 Task: In the  document registration.odt Insert page numer 'on top of the page' change page color to  'Voilet'. Write company name: Ramsons
Action: Mouse moved to (311, 414)
Screenshot: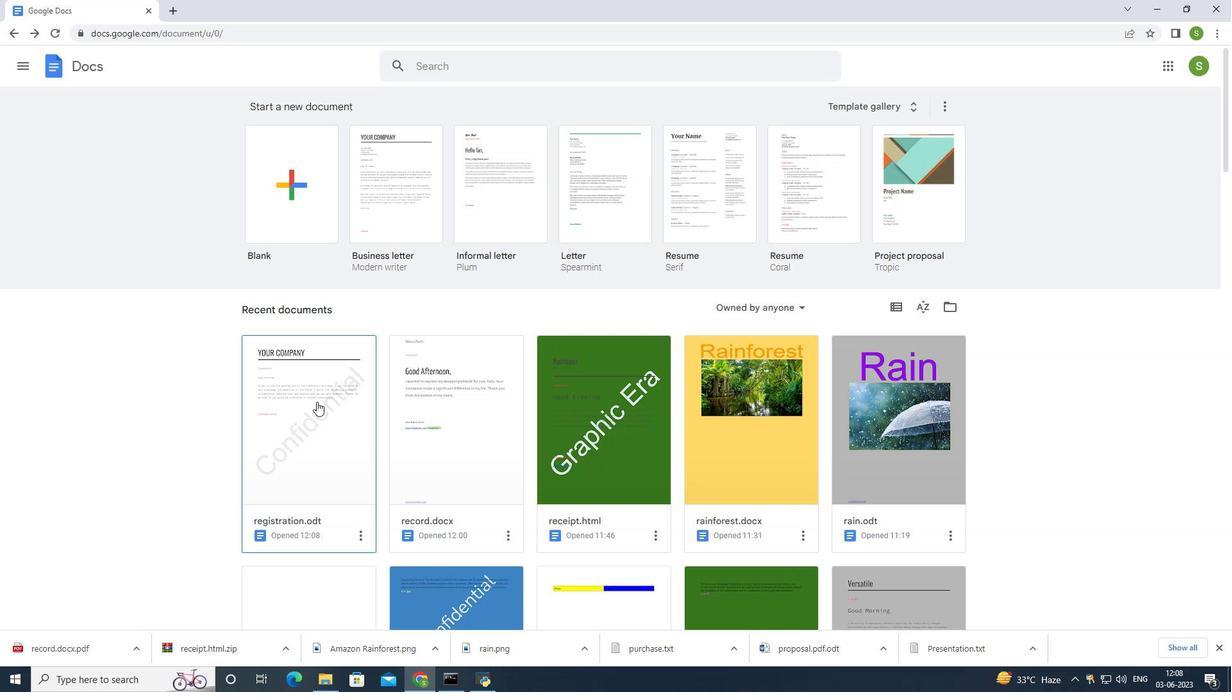 
Action: Mouse pressed left at (311, 414)
Screenshot: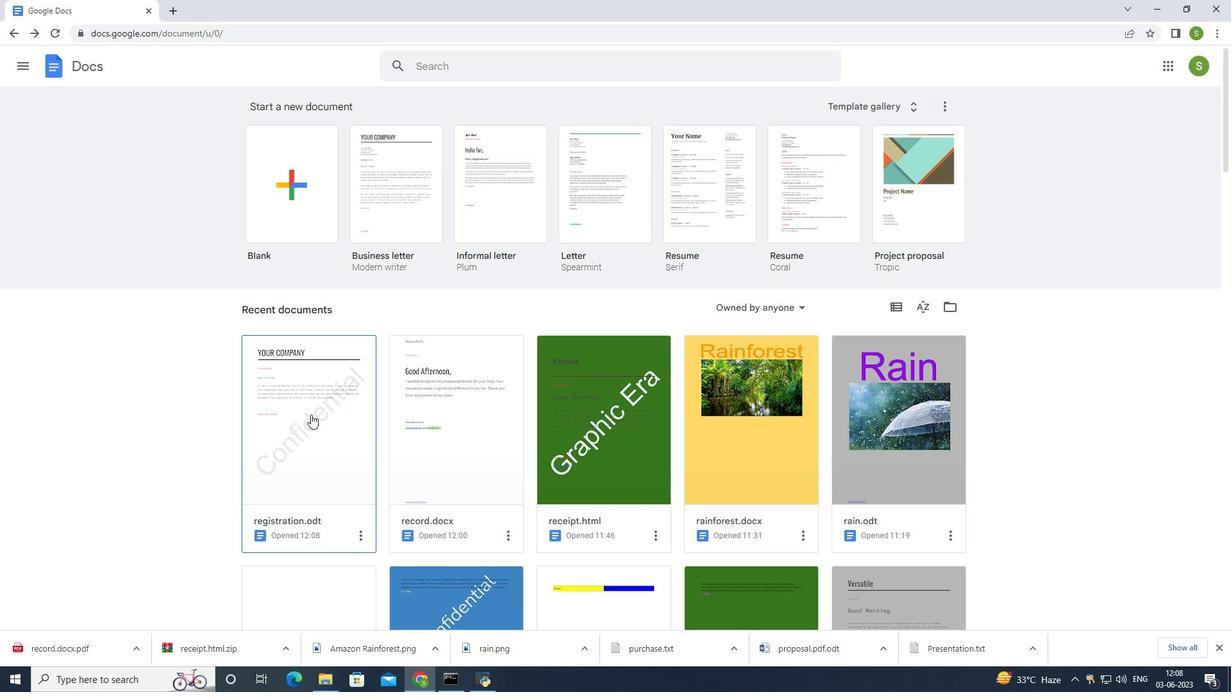 
Action: Mouse moved to (130, 73)
Screenshot: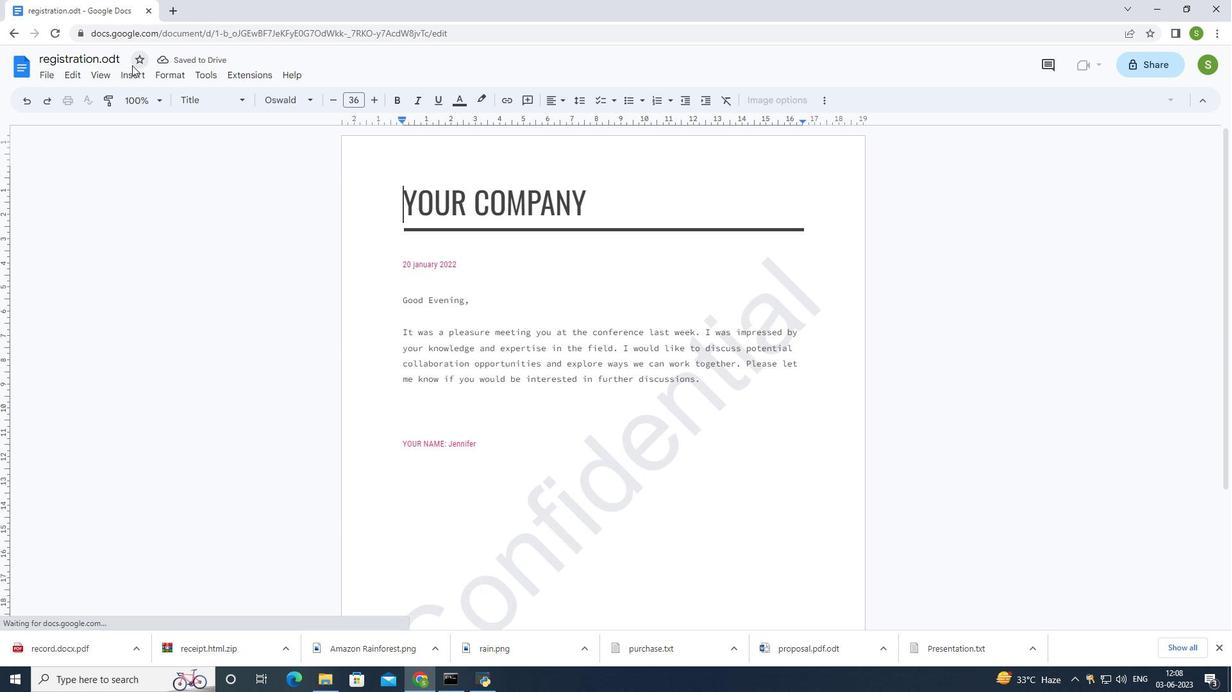 
Action: Mouse pressed left at (130, 73)
Screenshot: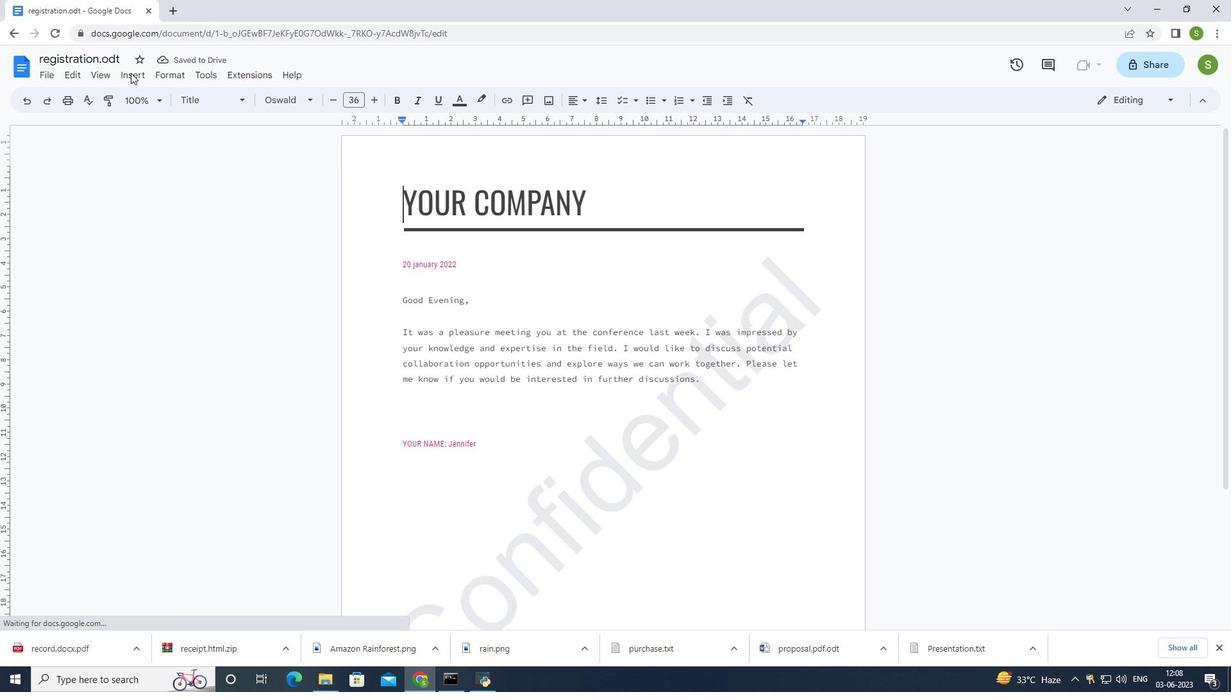 
Action: Mouse moved to (188, 413)
Screenshot: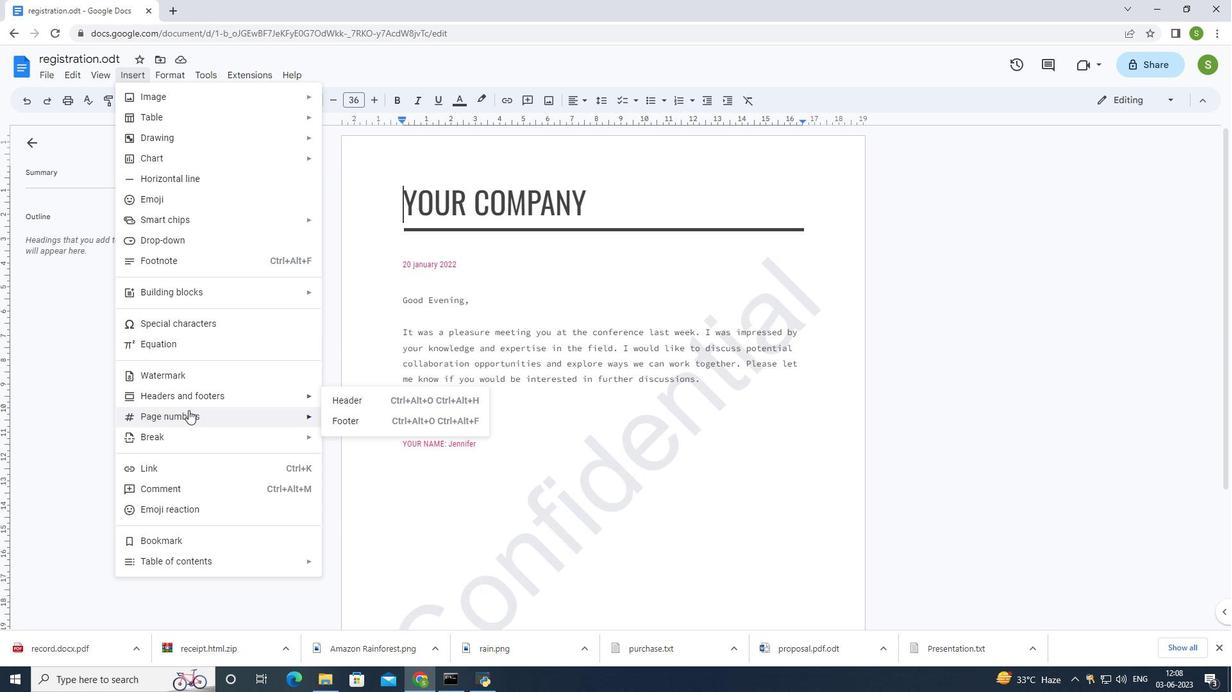 
Action: Mouse pressed left at (188, 413)
Screenshot: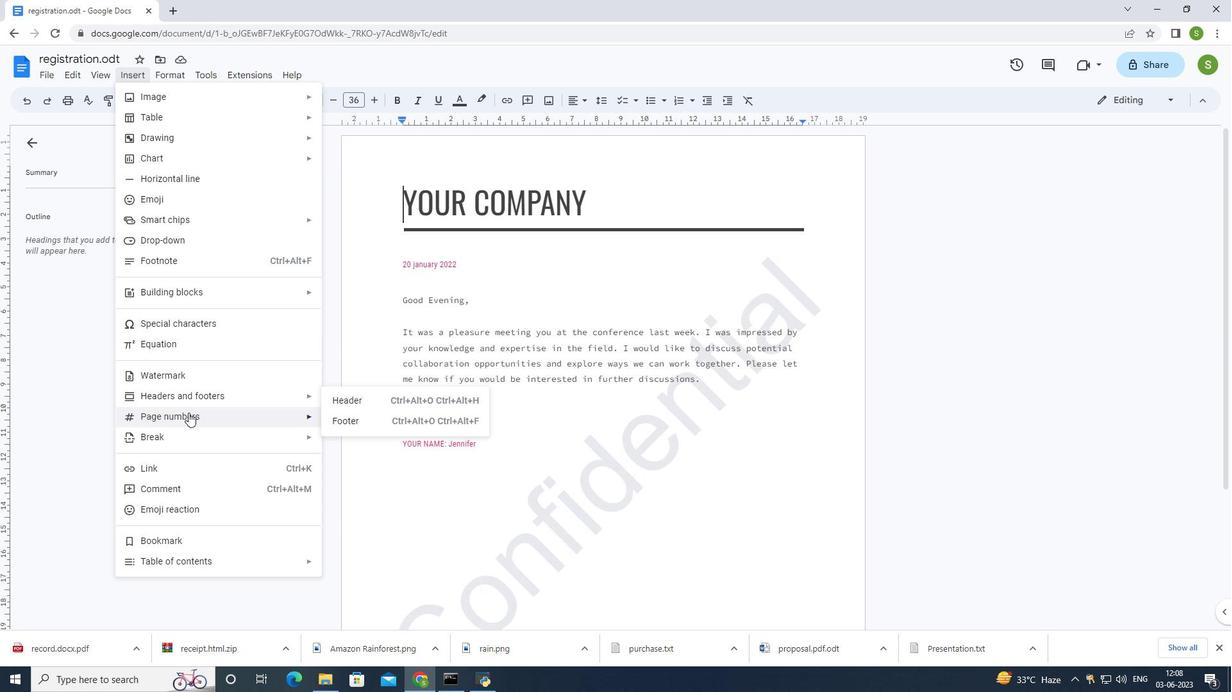 
Action: Mouse moved to (337, 447)
Screenshot: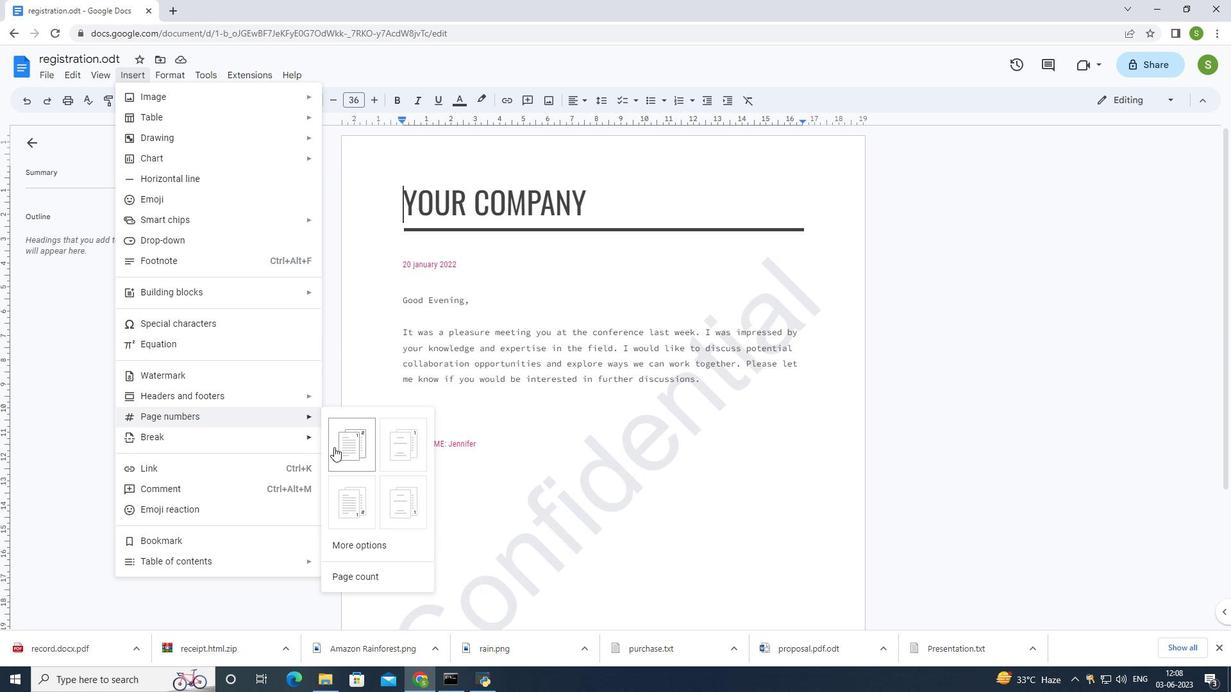 
Action: Mouse pressed left at (337, 447)
Screenshot: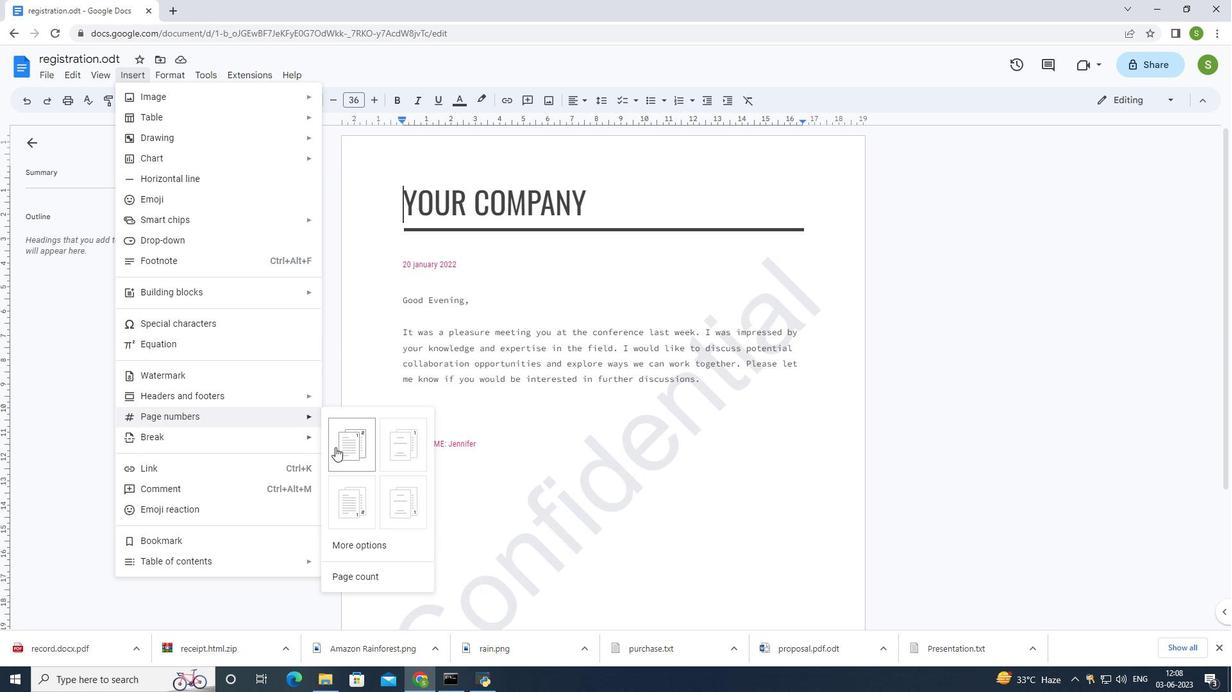 
Action: Mouse moved to (45, 80)
Screenshot: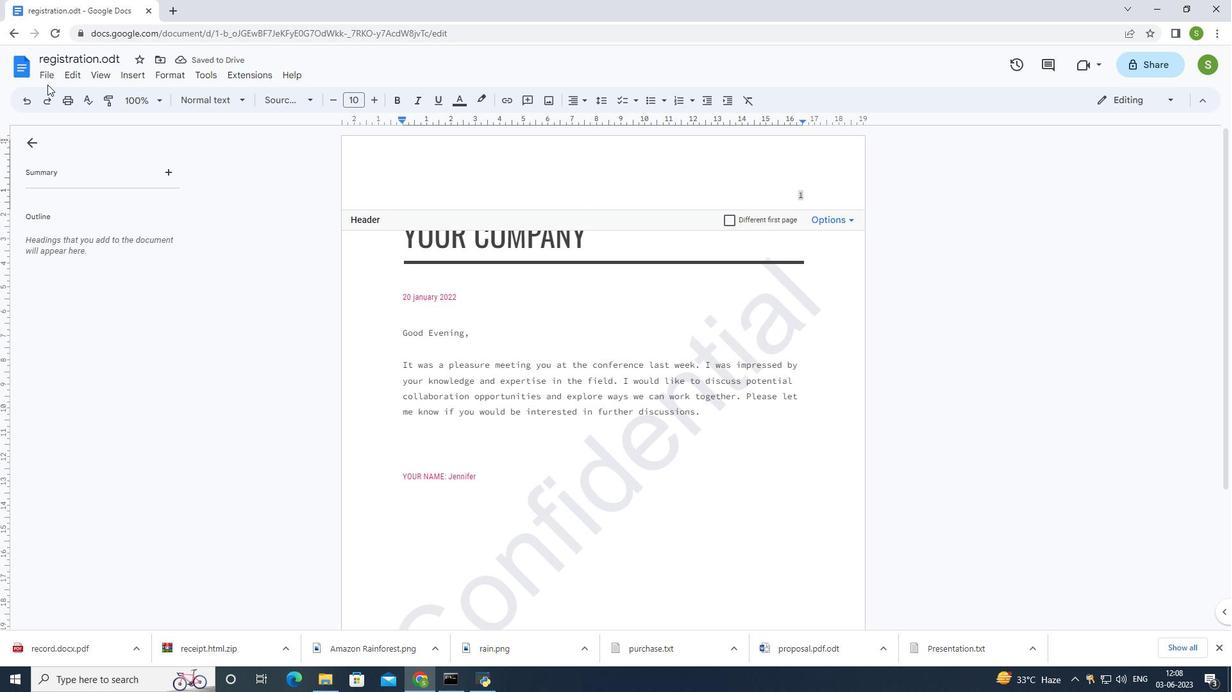 
Action: Mouse pressed left at (45, 80)
Screenshot: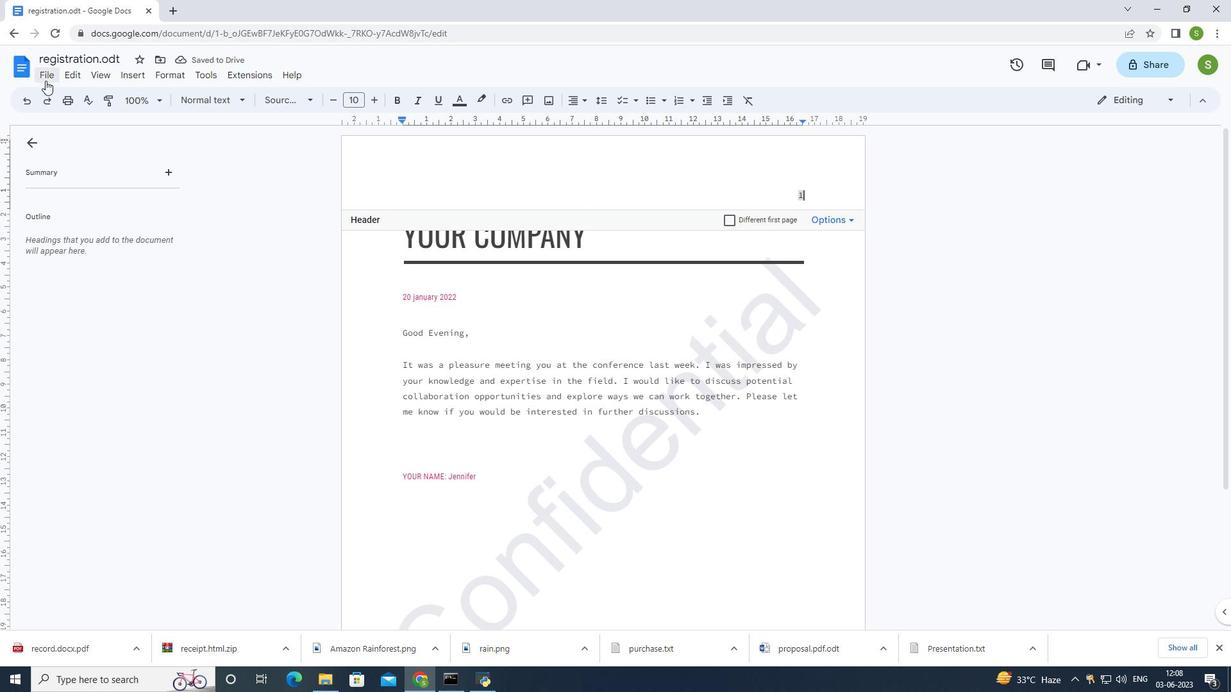 
Action: Mouse moved to (72, 425)
Screenshot: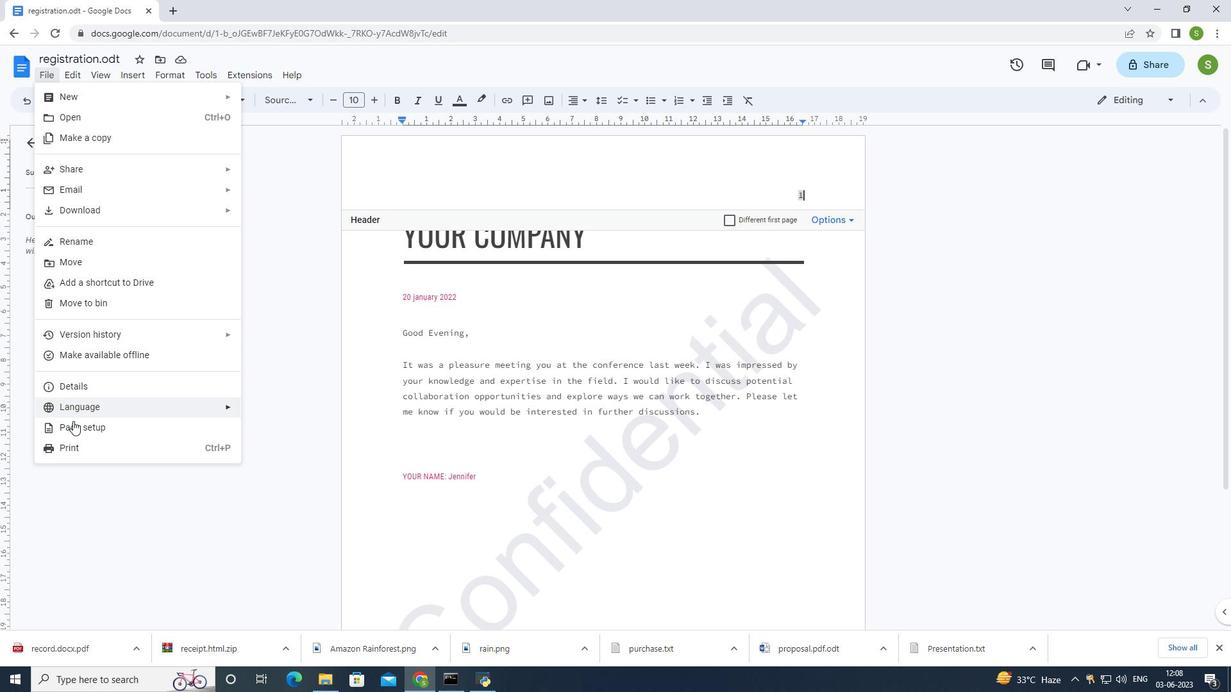 
Action: Mouse pressed left at (72, 425)
Screenshot: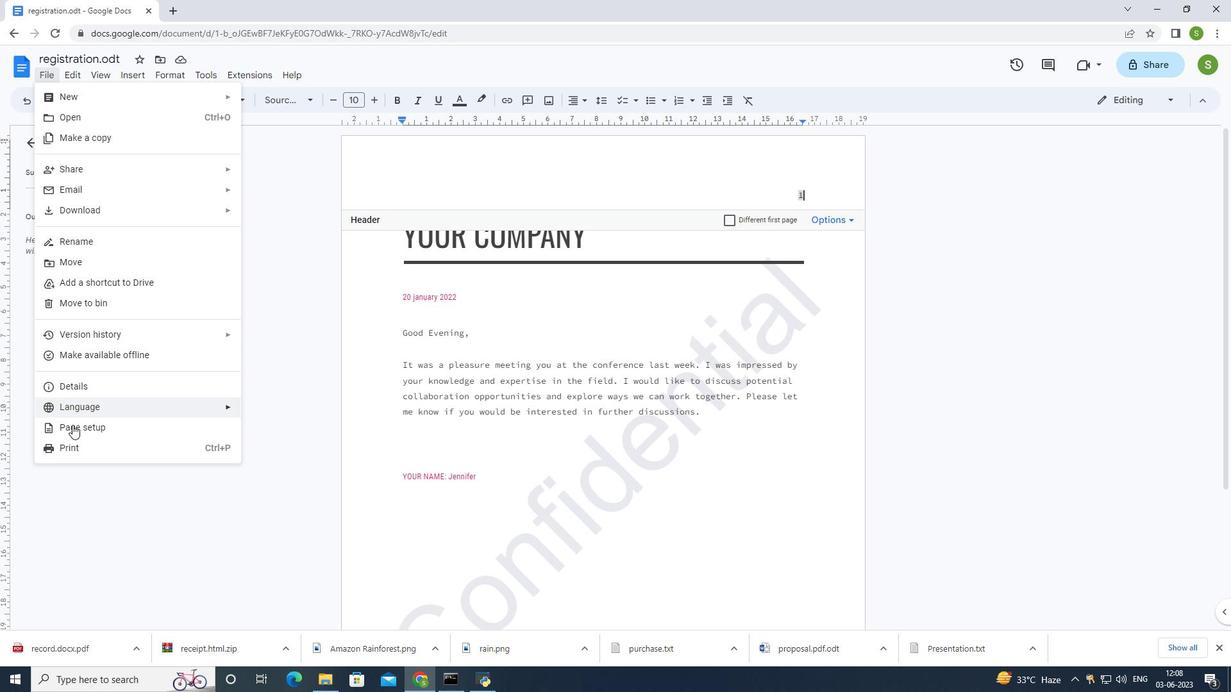 
Action: Mouse moved to (515, 418)
Screenshot: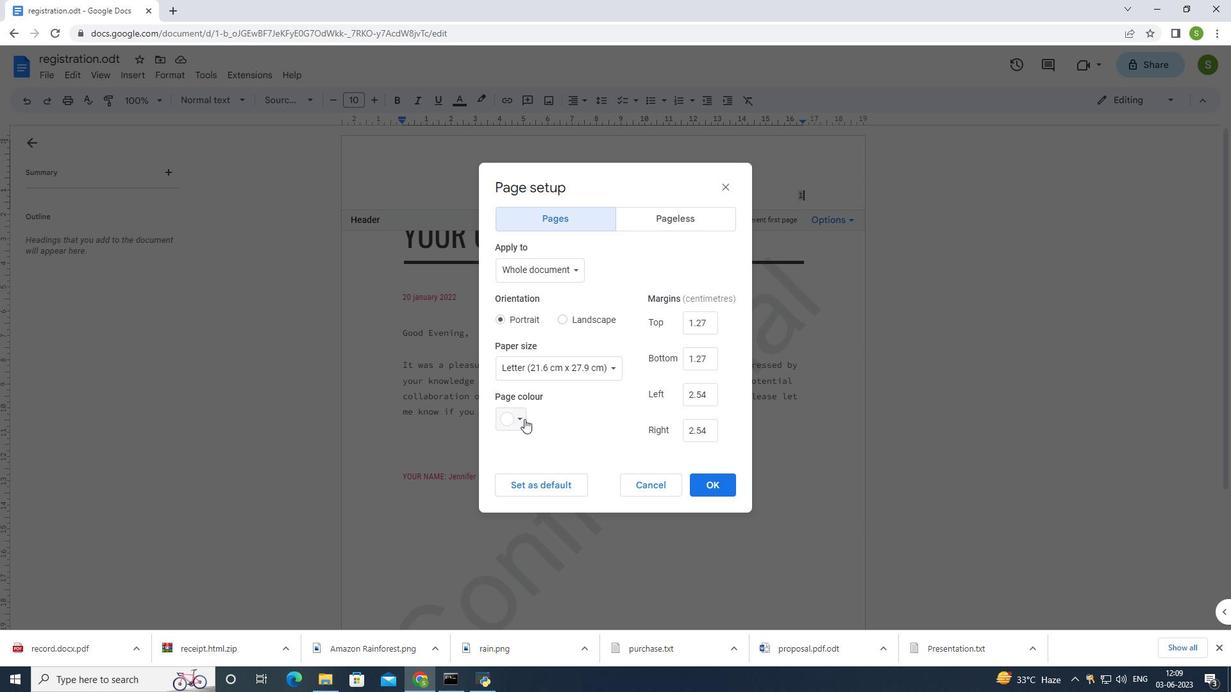 
Action: Mouse pressed left at (515, 418)
Screenshot: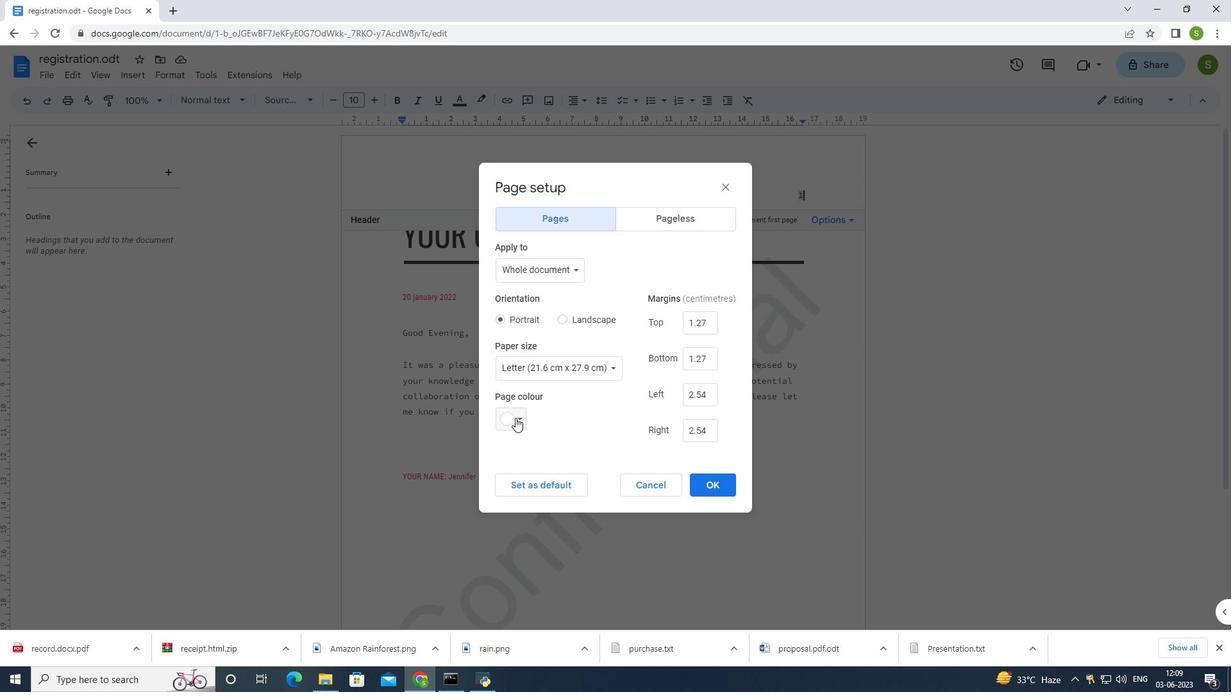 
Action: Mouse moved to (622, 503)
Screenshot: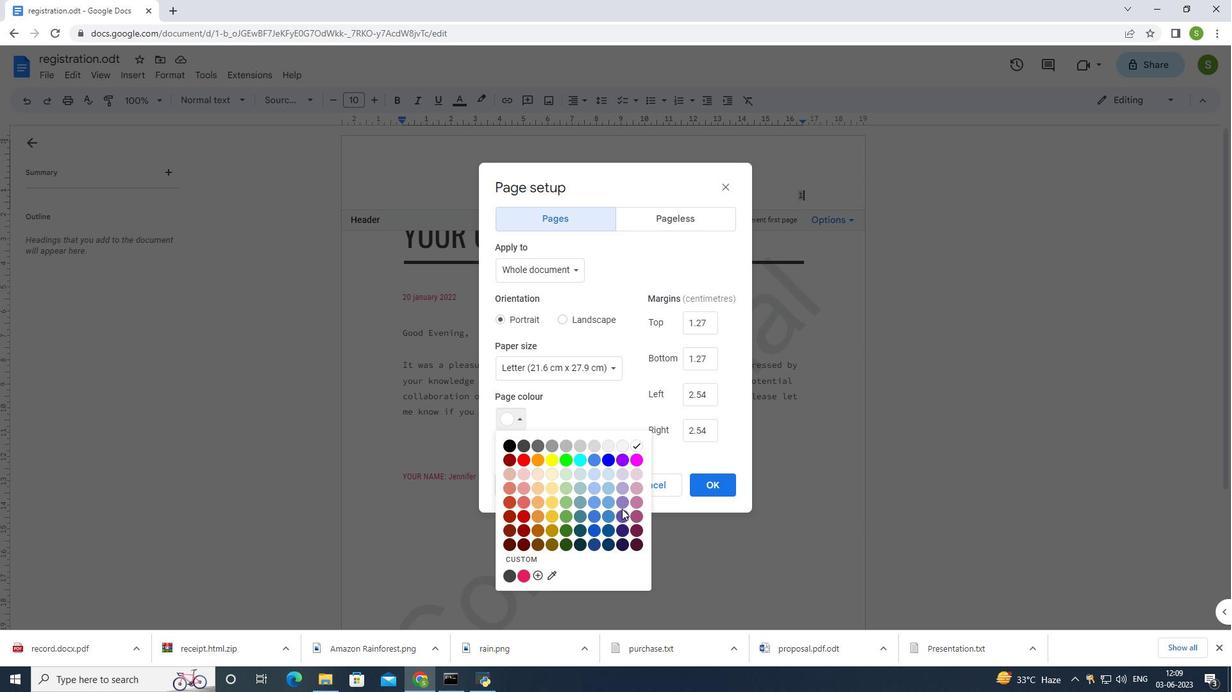 
Action: Mouse pressed left at (622, 503)
Screenshot: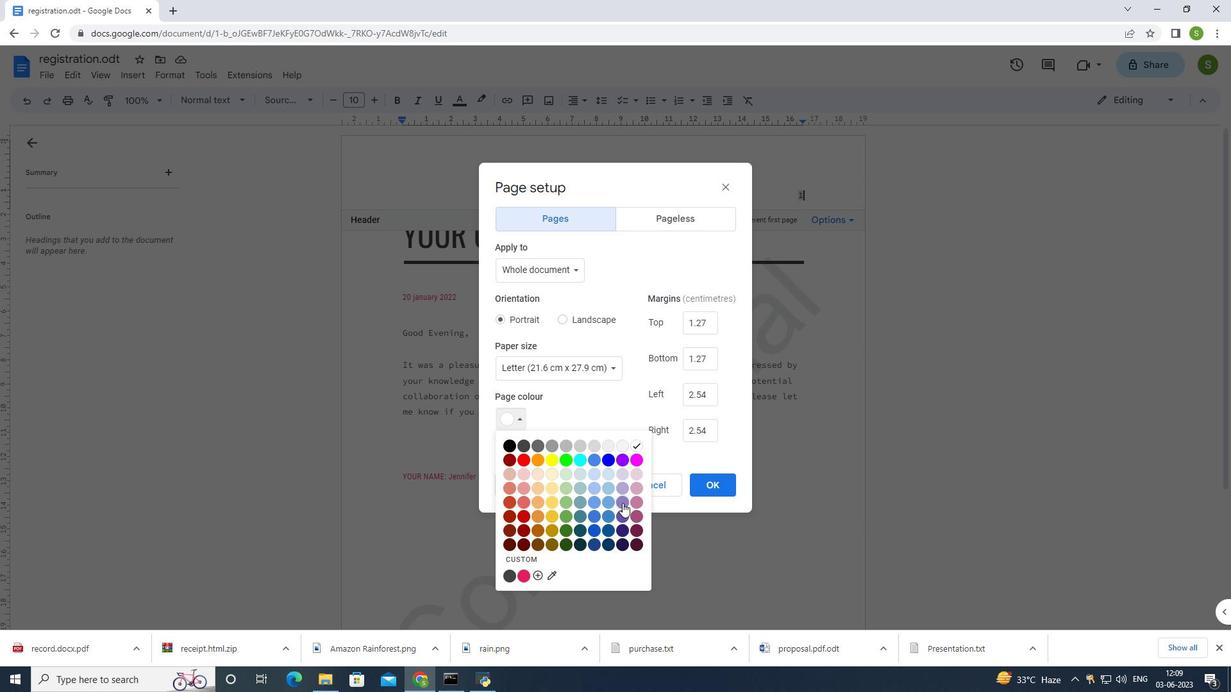 
Action: Mouse moved to (711, 488)
Screenshot: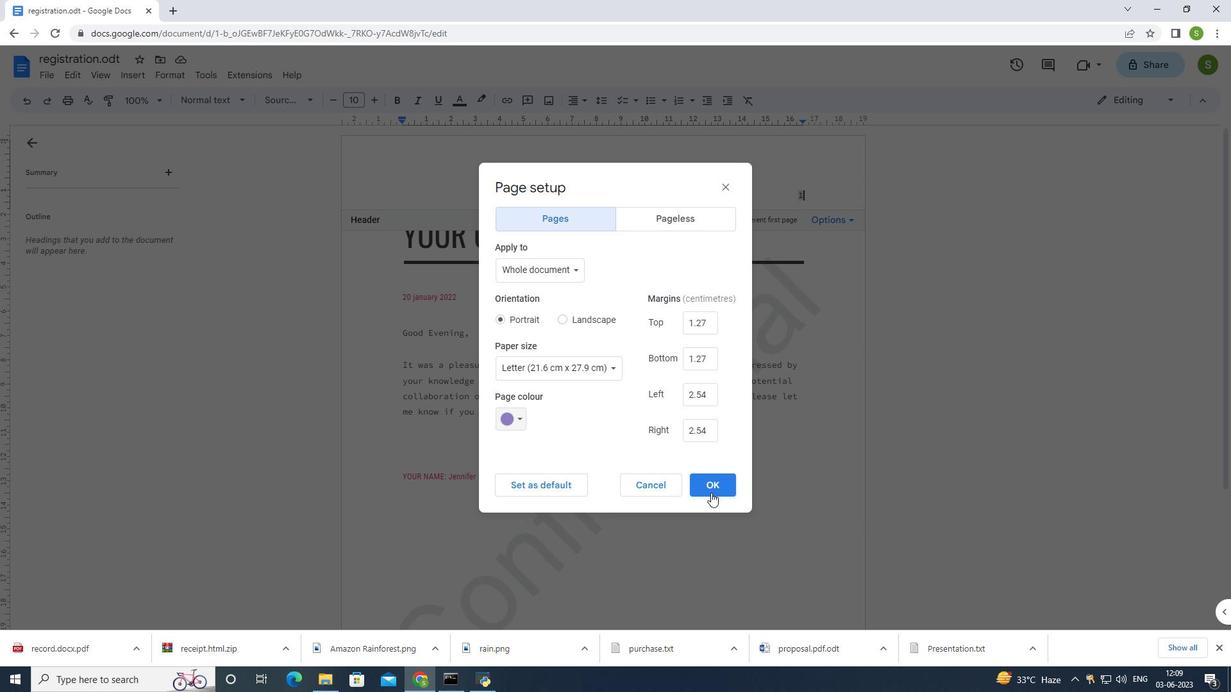 
Action: Mouse pressed left at (711, 488)
Screenshot: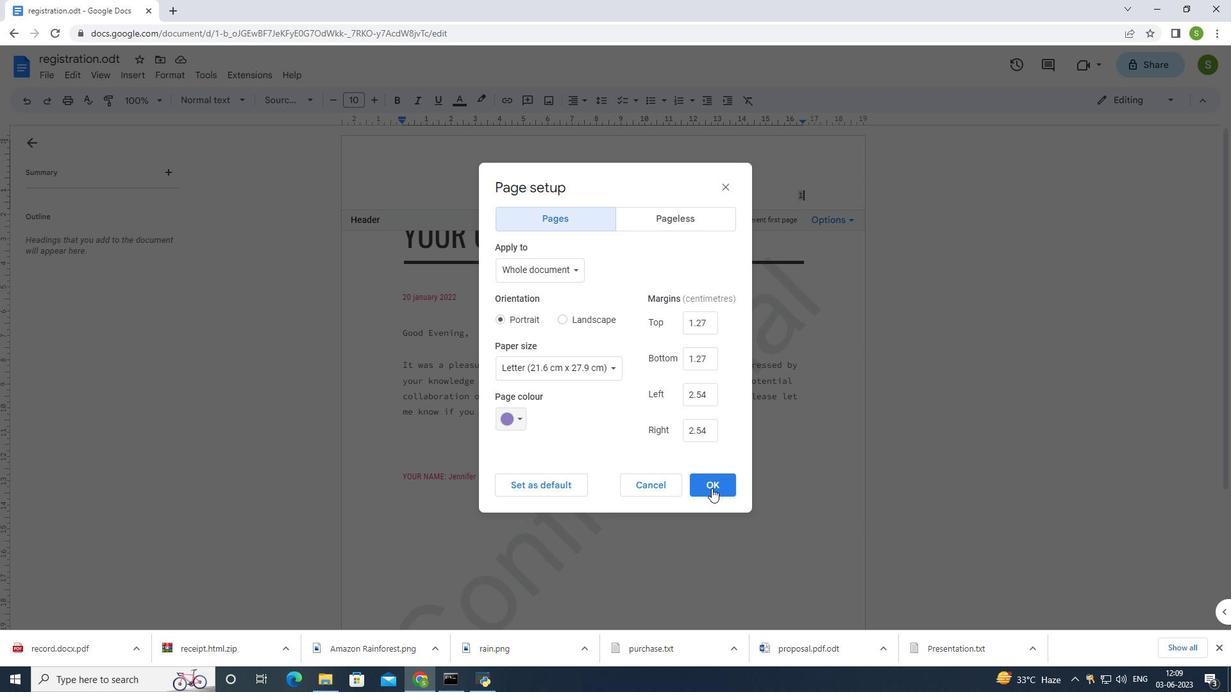 
Action: Mouse moved to (591, 247)
Screenshot: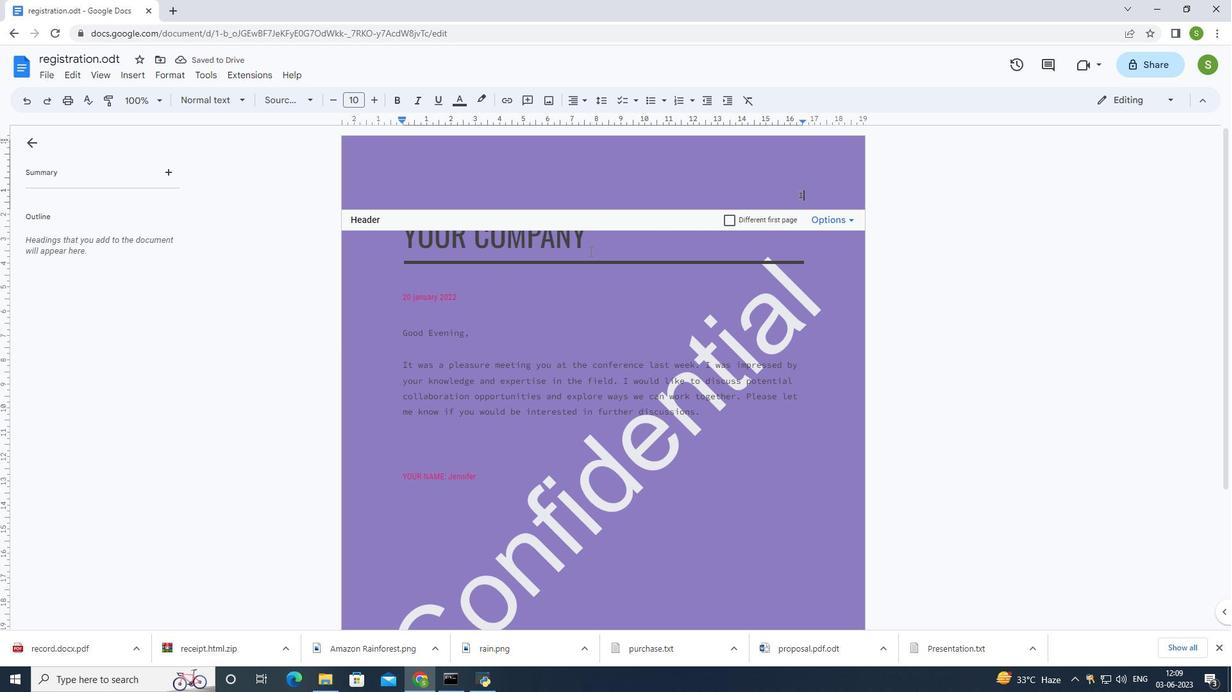 
Action: Mouse pressed left at (591, 247)
Screenshot: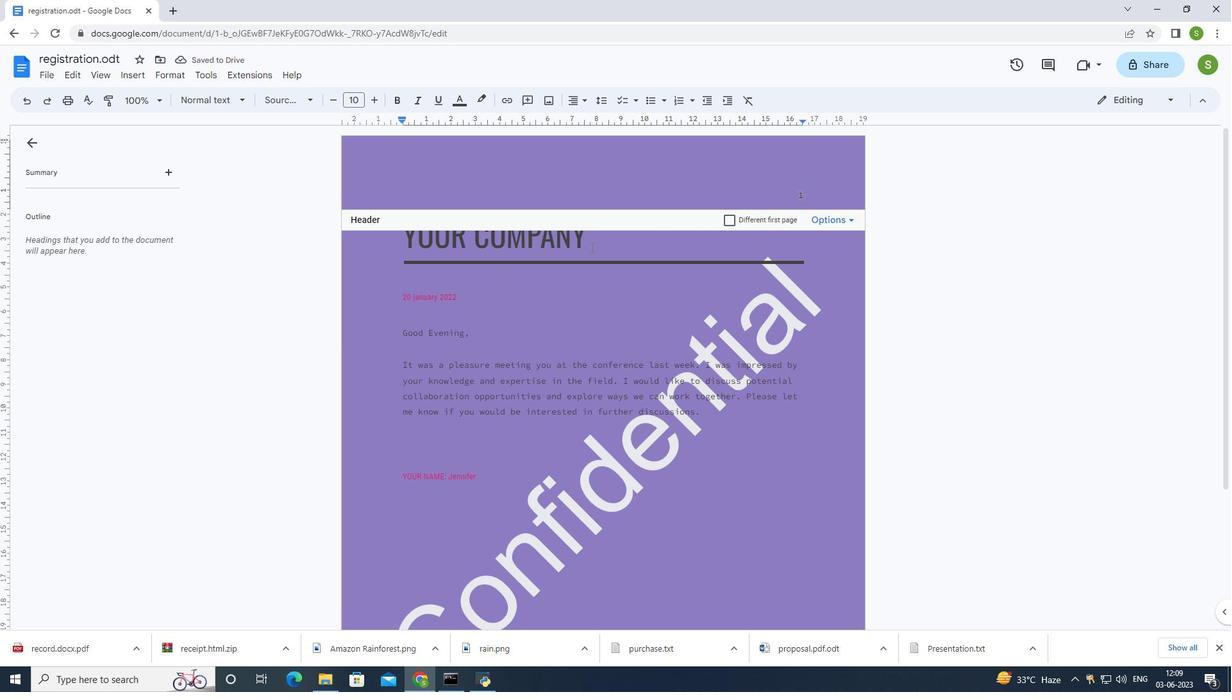 
Action: Mouse moved to (608, 245)
Screenshot: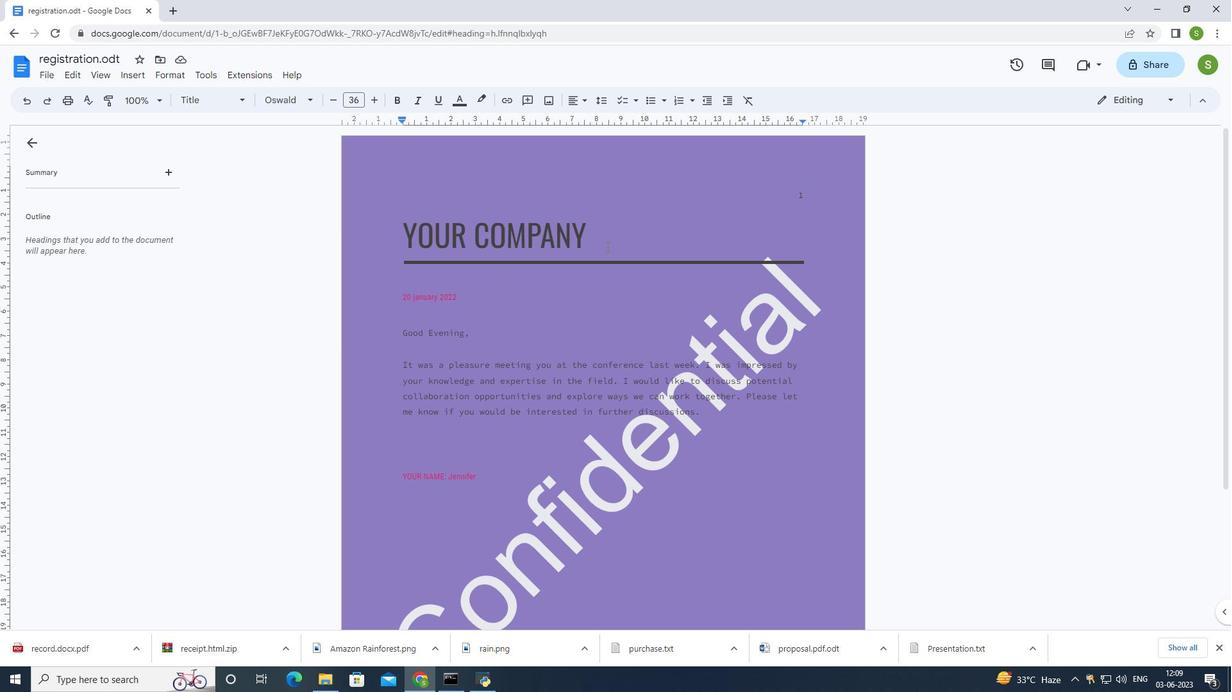 
Action: Key pressed <Key.backspace><Key.backspace><Key.backspace><Key.backspace><Key.backspace><Key.backspace><Key.backspace><Key.backspace>
Screenshot: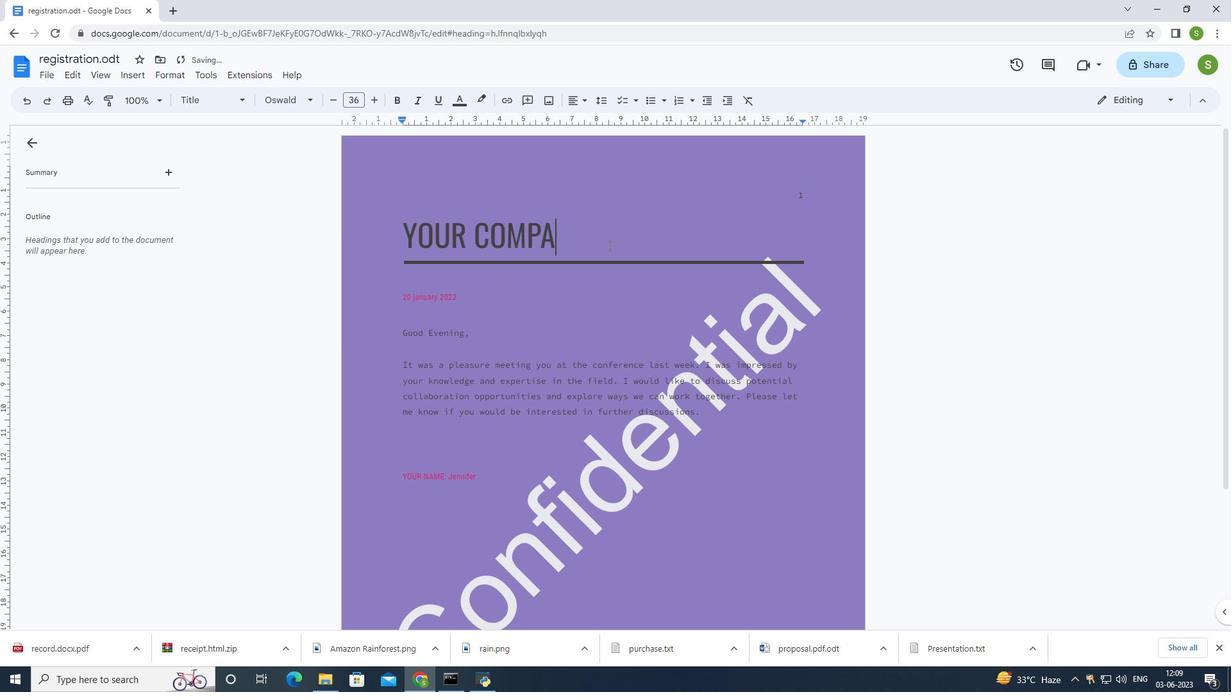 
Action: Mouse moved to (611, 243)
Screenshot: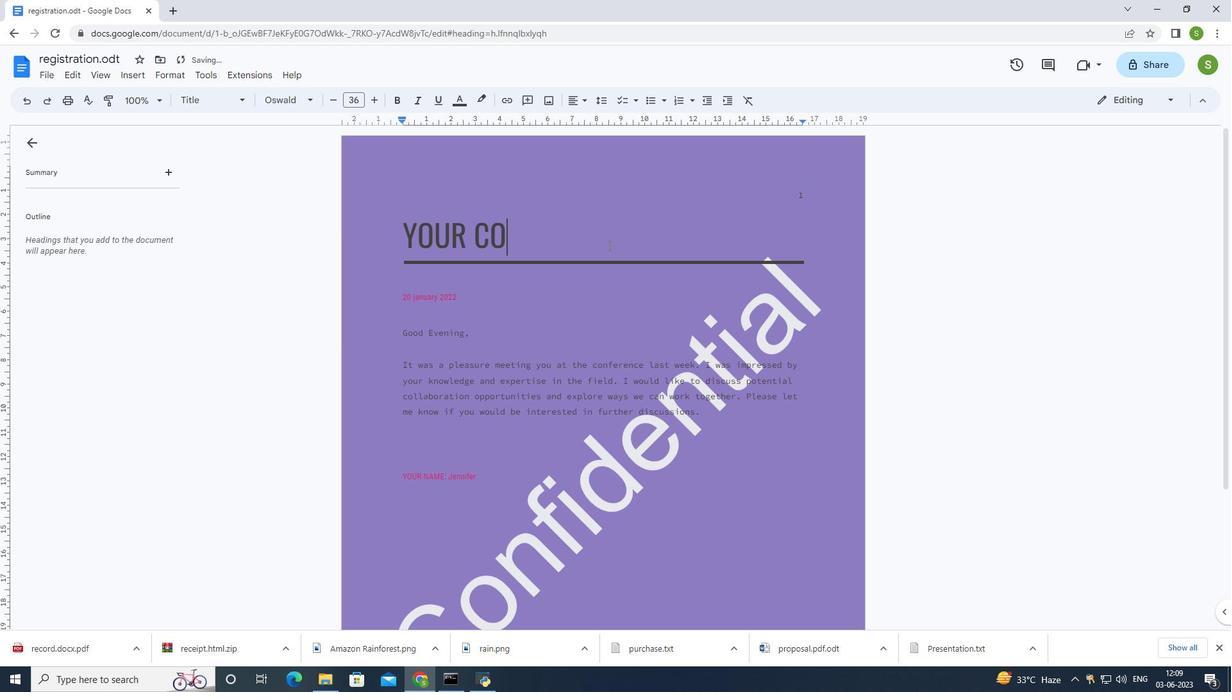 
Action: Key pressed <Key.backspace>
Screenshot: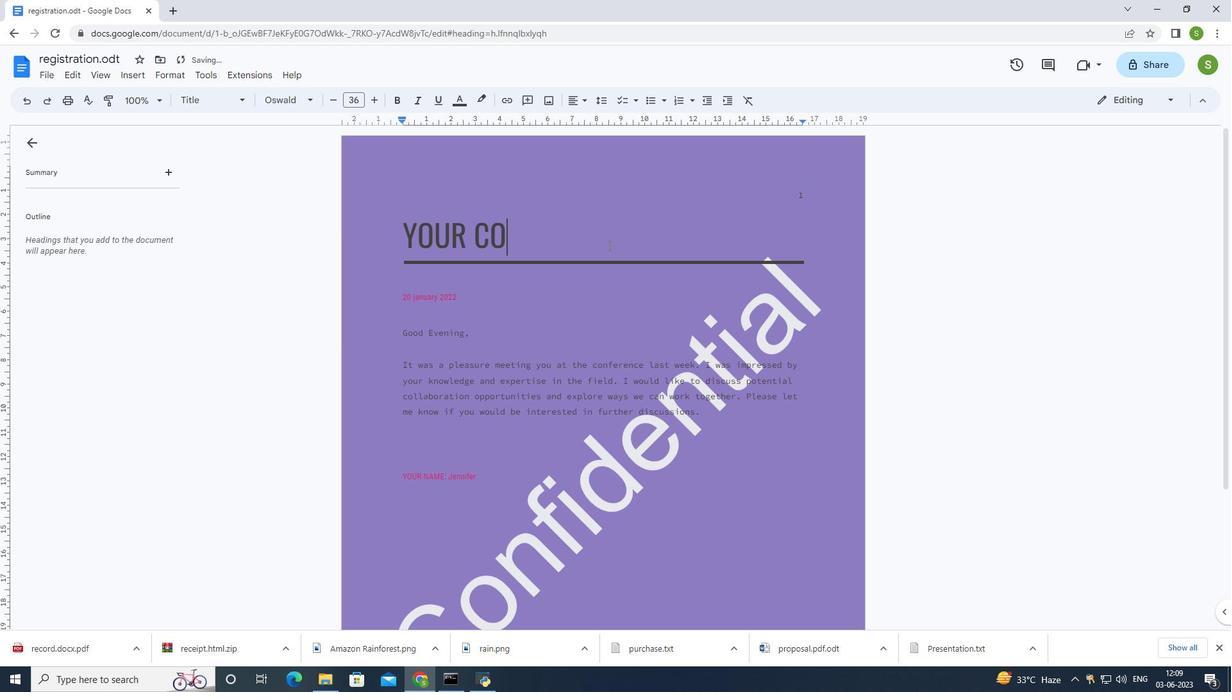 
Action: Mouse moved to (616, 240)
Screenshot: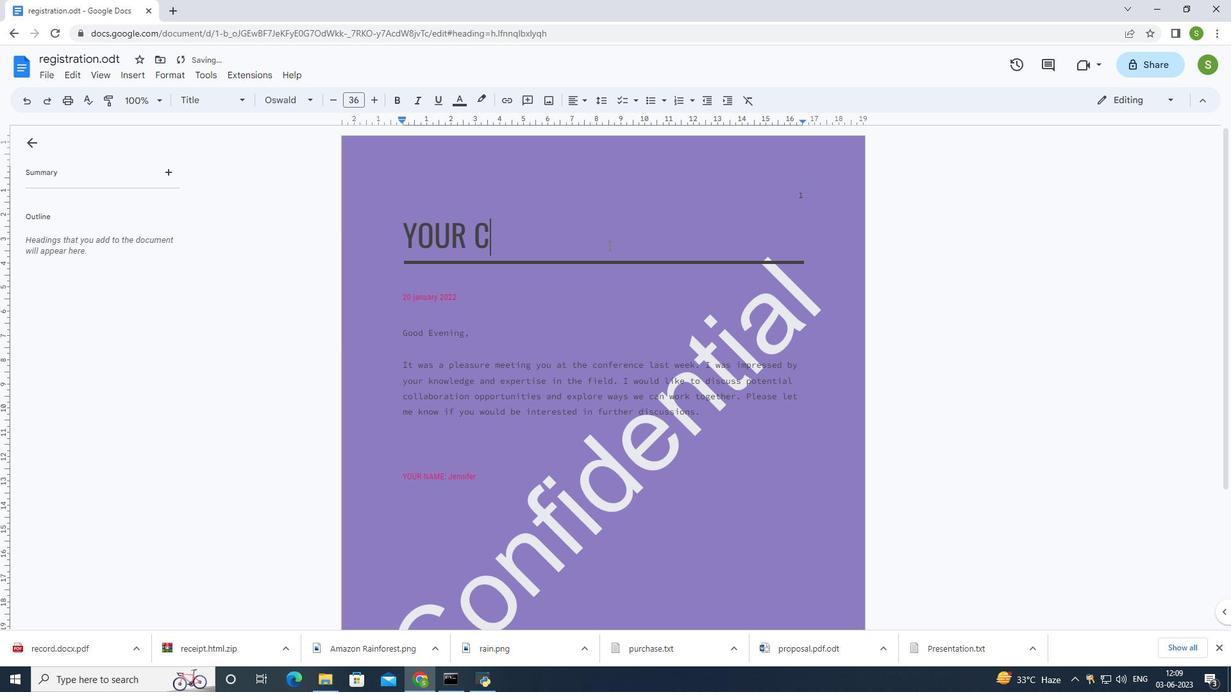 
Action: Key pressed <Key.backspace>
Screenshot: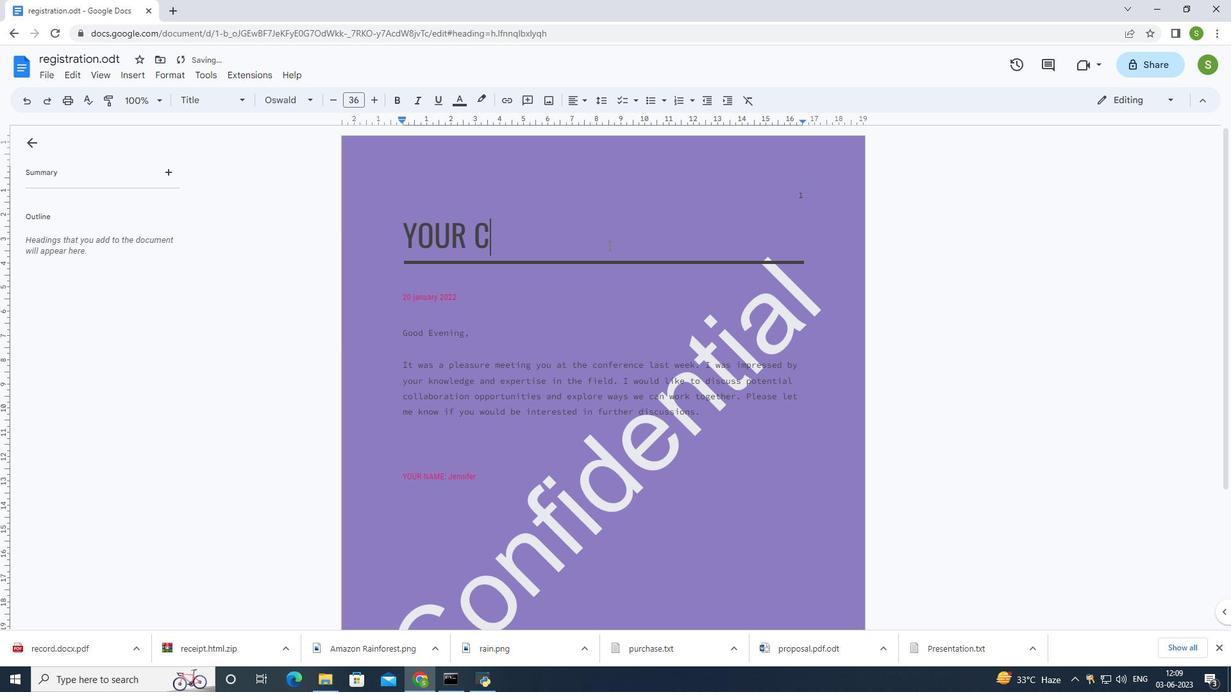 
Action: Mouse moved to (618, 239)
Screenshot: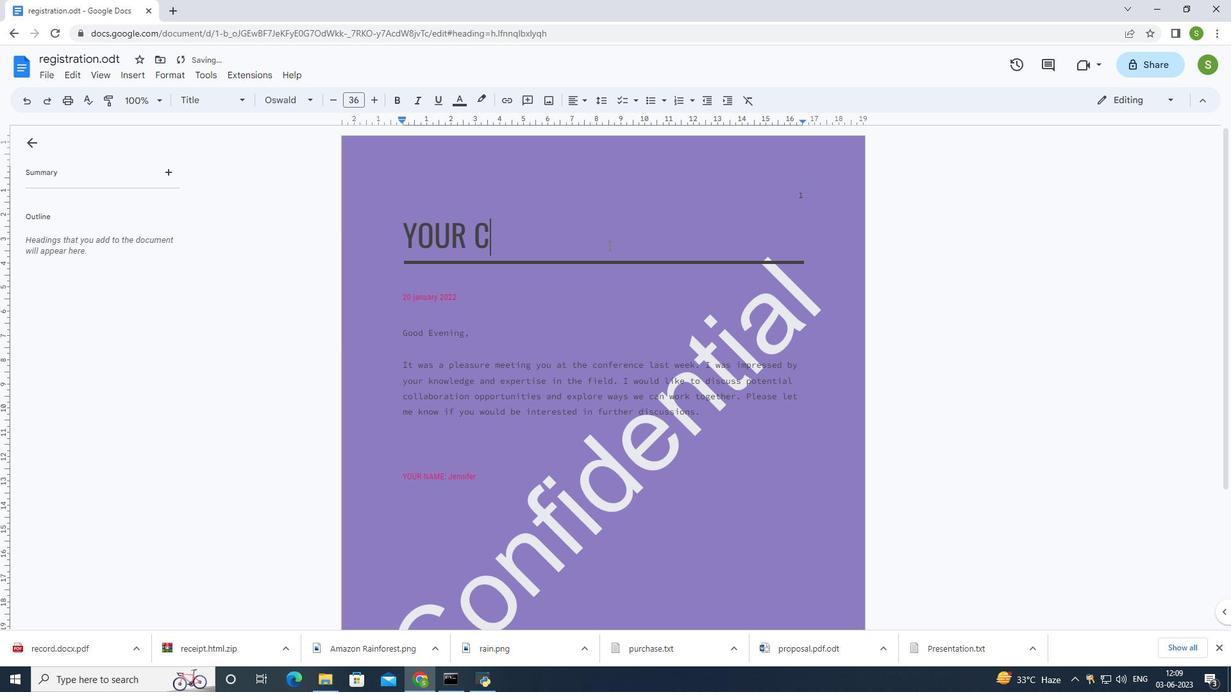 
Action: Key pressed <Key.backspace><Key.backspace><Key.backspace><Key.backspace><Key.backspace><Key.backspace><Key.backspace><Key.backspace><Key.backspace><Key.shift>Ramsons
Screenshot: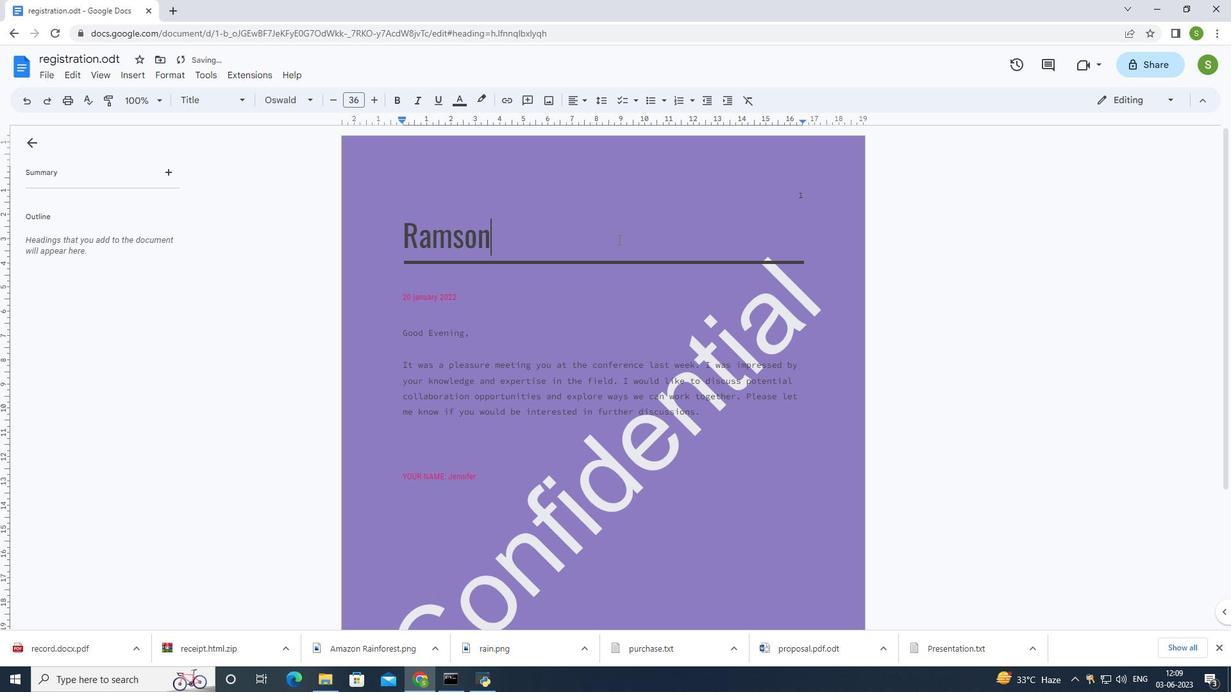 
